 Task: Add Willamette Valley Meat Company Premium Beef Marrow Bones to the cart.
Action: Mouse moved to (28, 130)
Screenshot: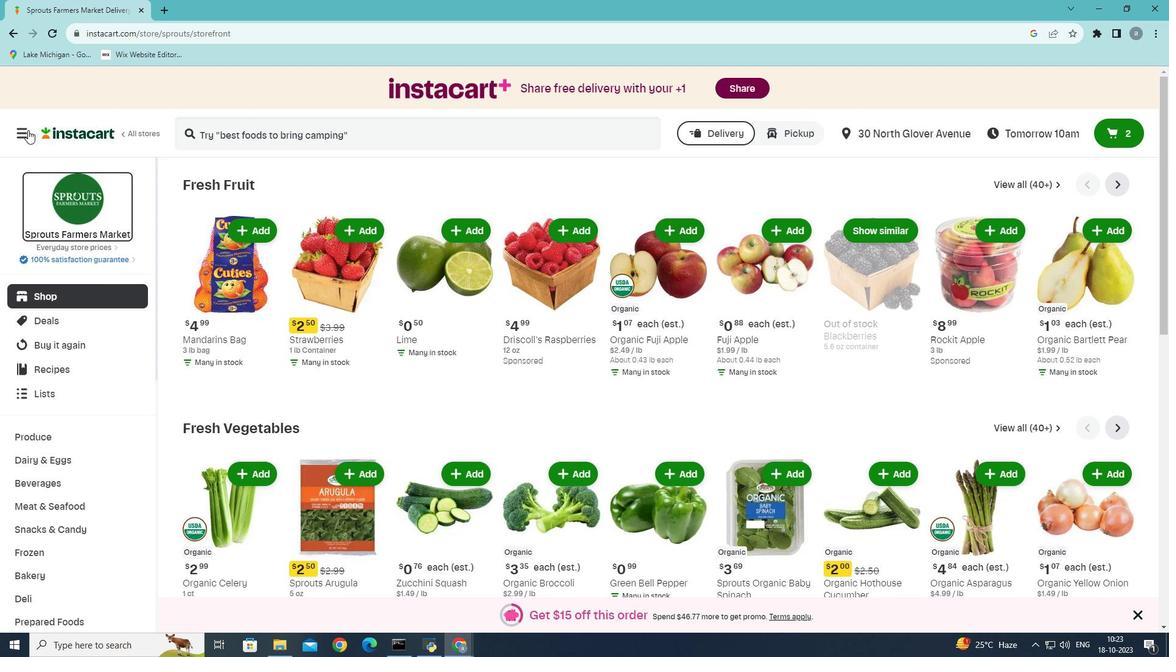 
Action: Mouse pressed left at (28, 130)
Screenshot: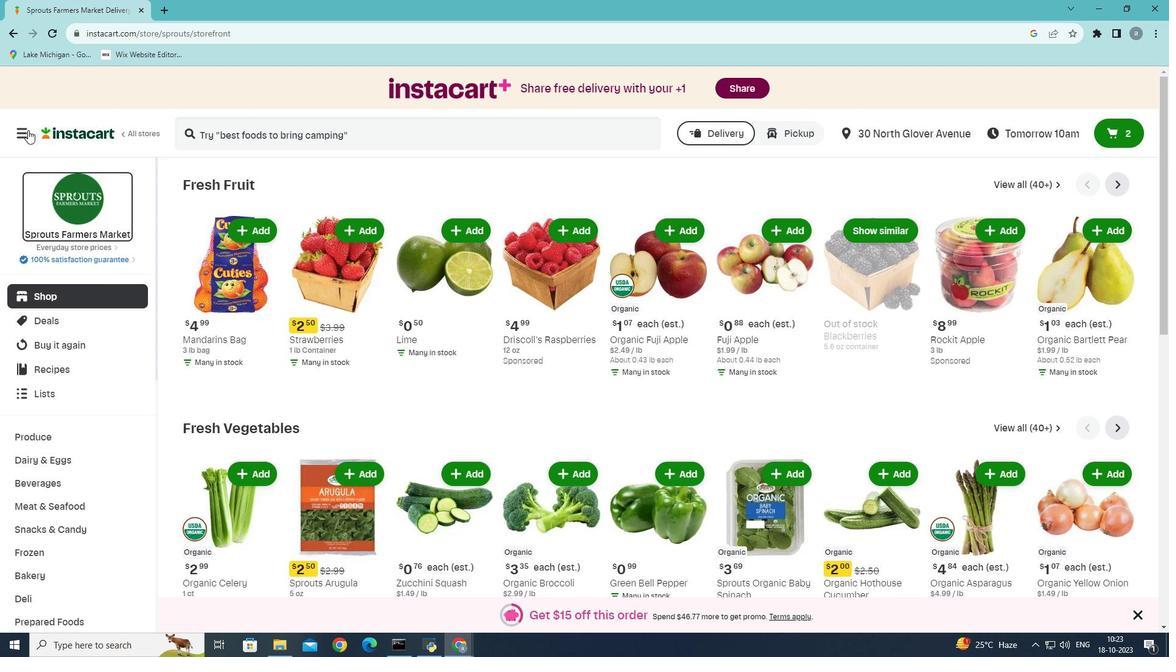 
Action: Mouse moved to (58, 350)
Screenshot: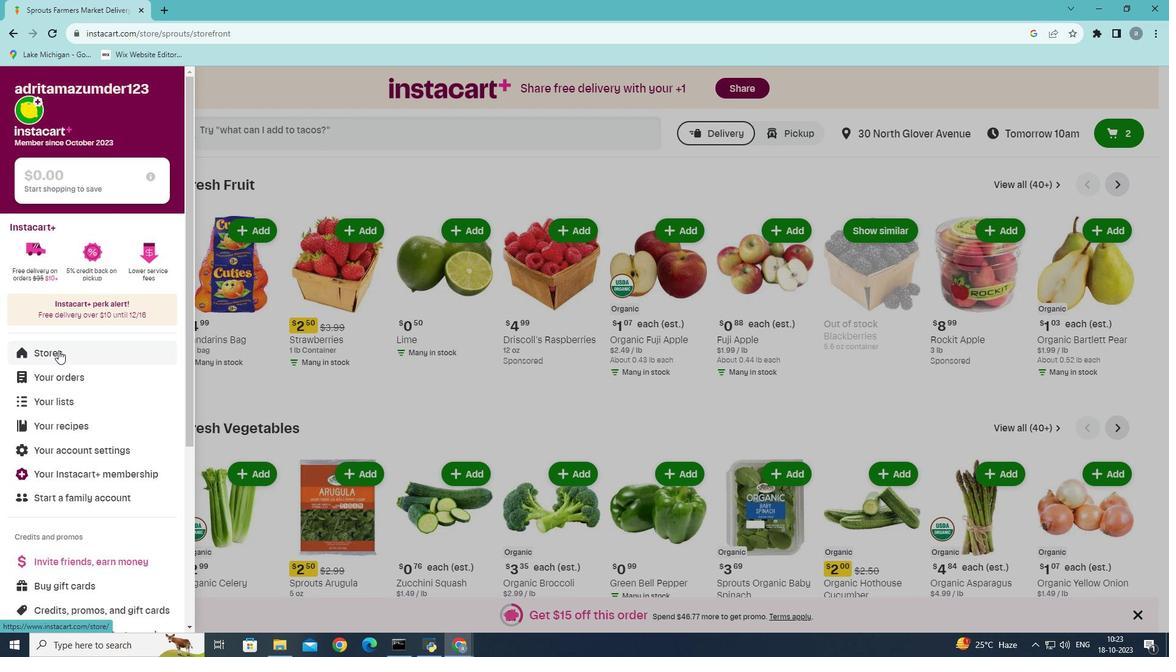 
Action: Mouse pressed left at (58, 350)
Screenshot: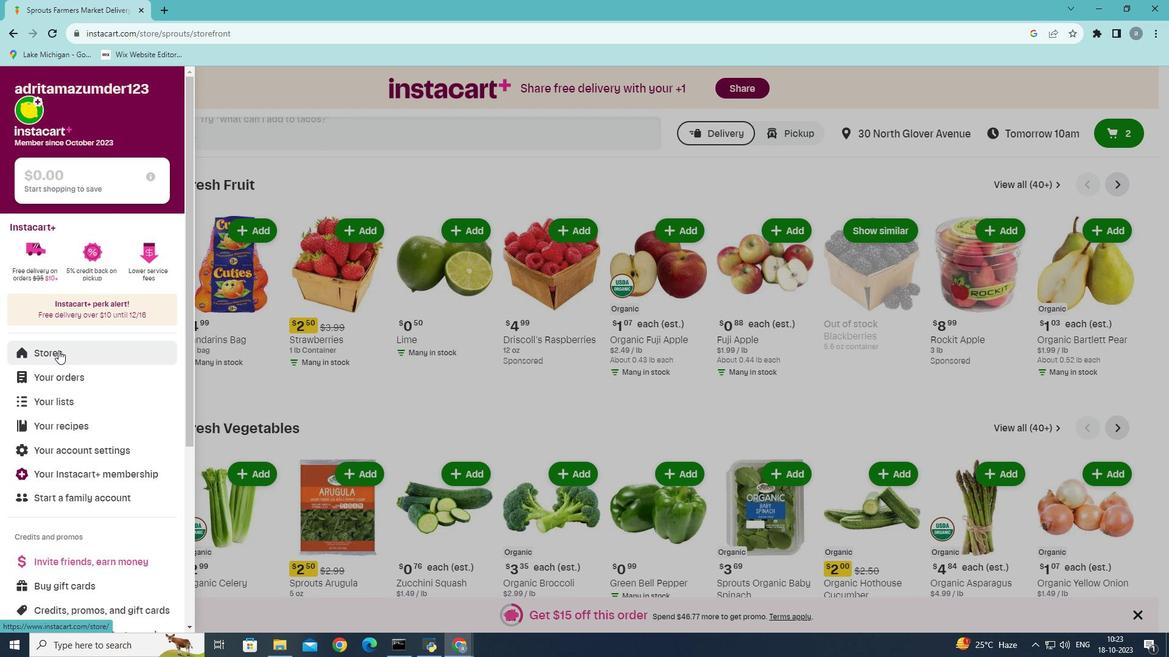 
Action: Mouse moved to (293, 141)
Screenshot: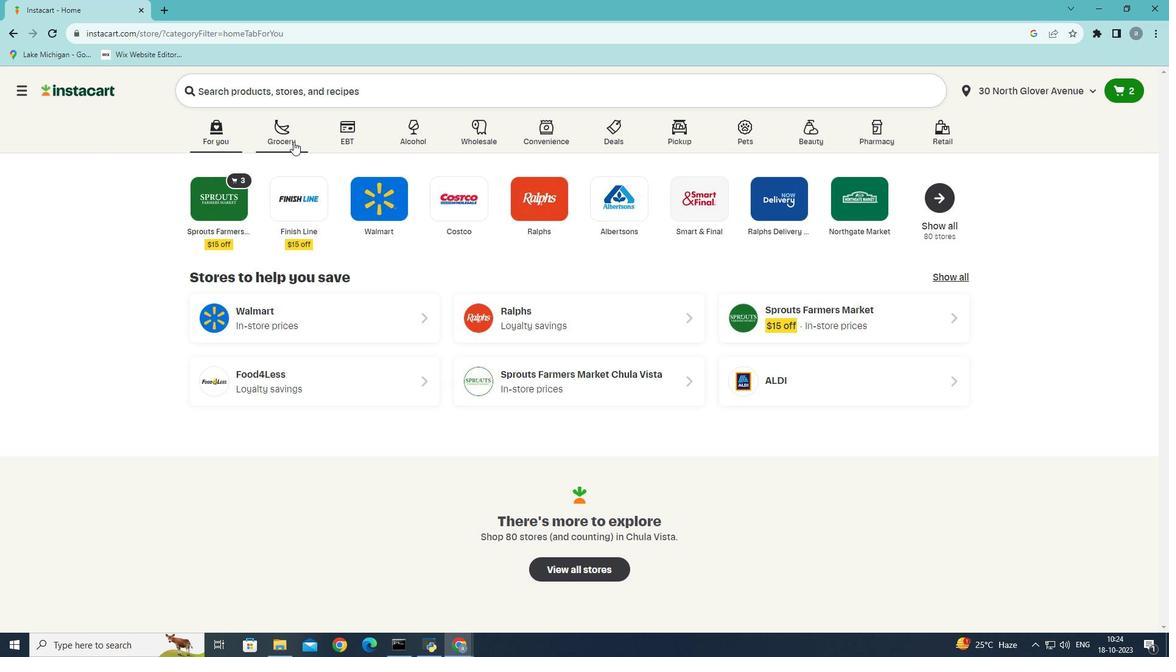 
Action: Mouse pressed left at (293, 141)
Screenshot: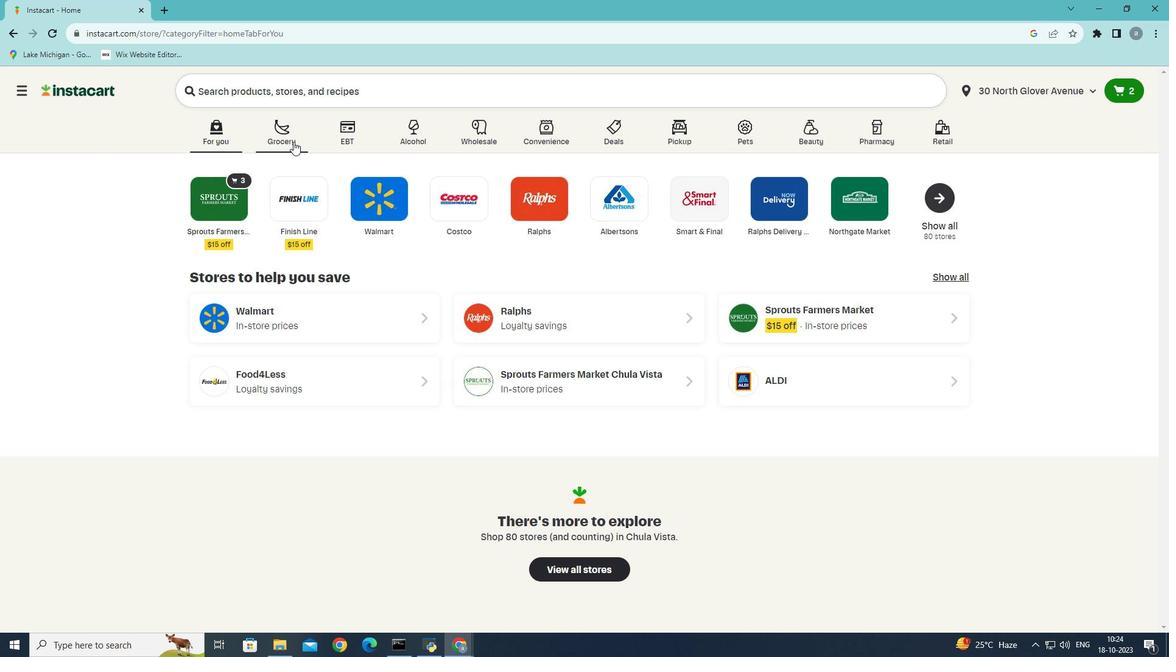 
Action: Mouse moved to (281, 348)
Screenshot: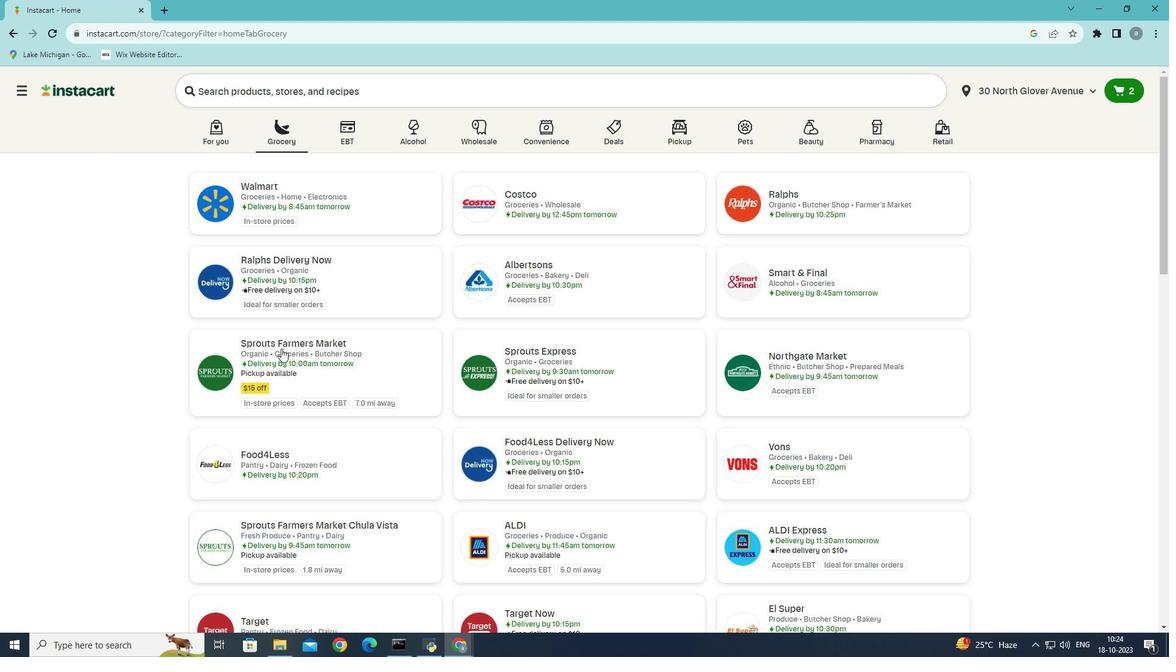 
Action: Mouse pressed left at (281, 348)
Screenshot: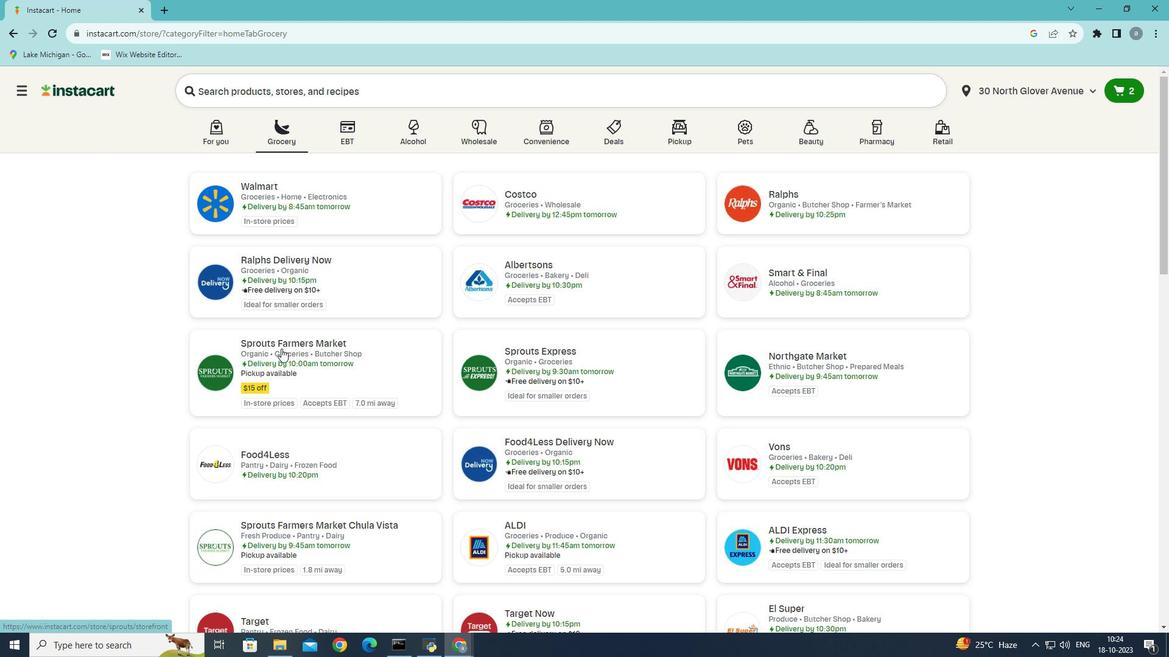 
Action: Mouse moved to (49, 501)
Screenshot: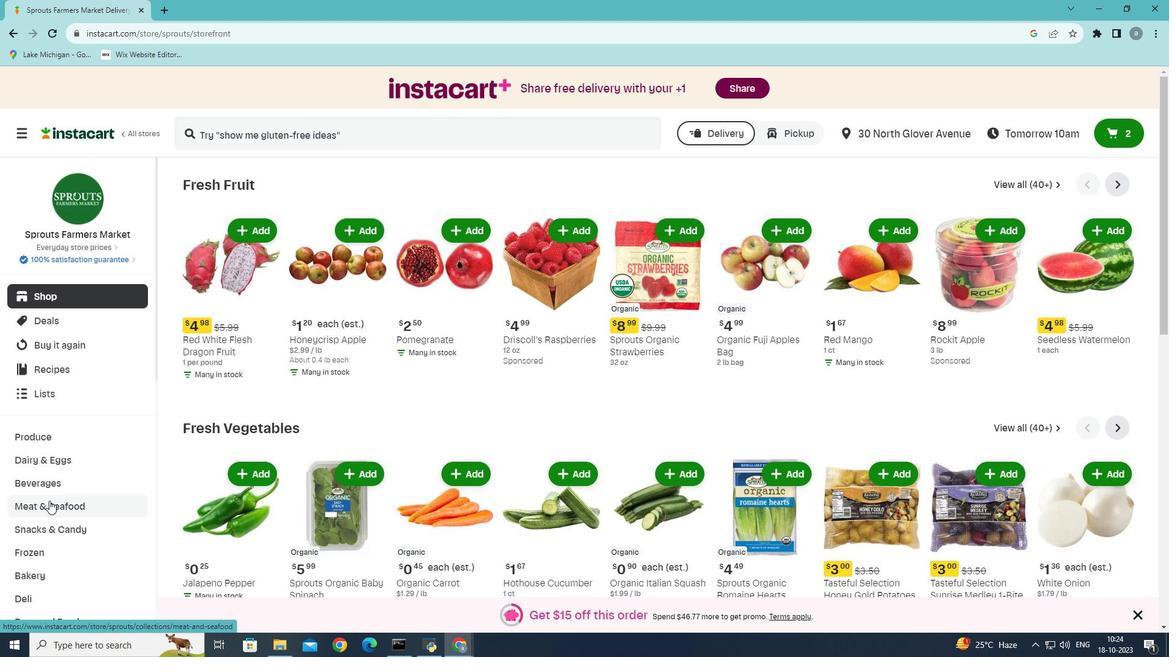 
Action: Mouse pressed left at (49, 501)
Screenshot: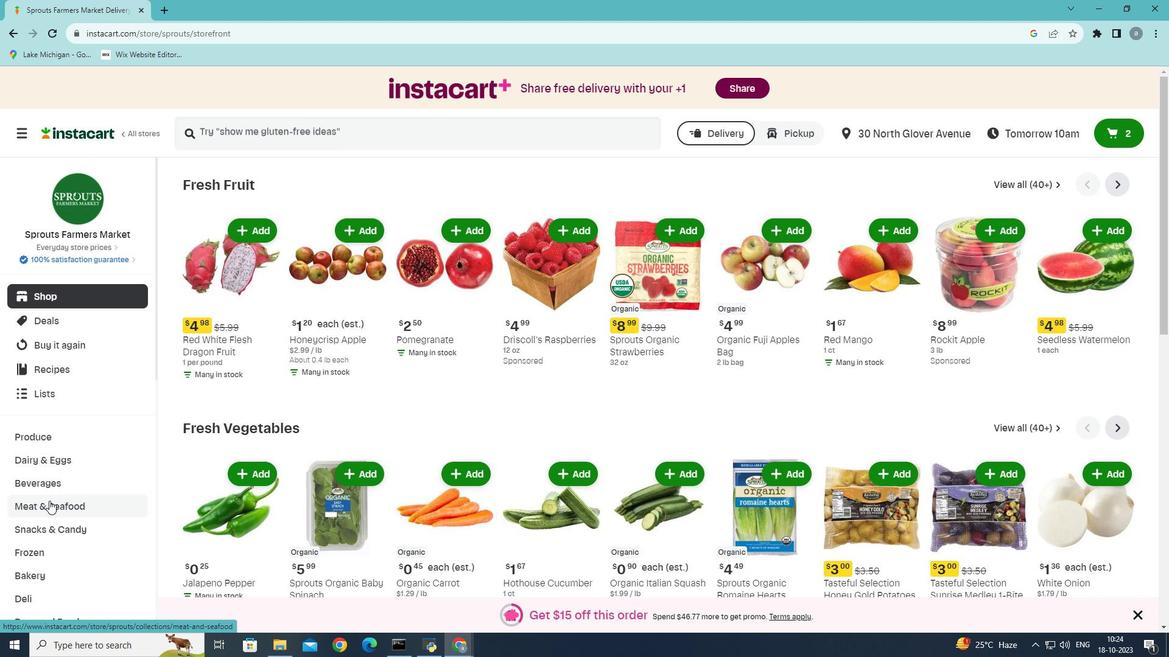 
Action: Mouse moved to (351, 210)
Screenshot: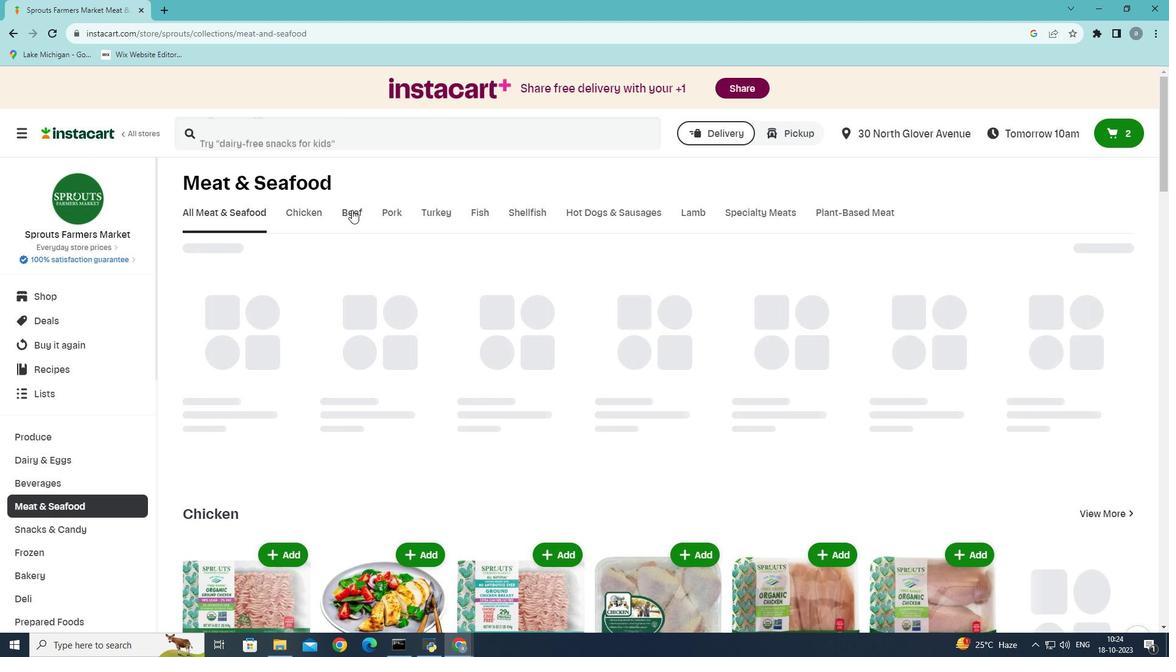 
Action: Mouse pressed left at (351, 210)
Screenshot: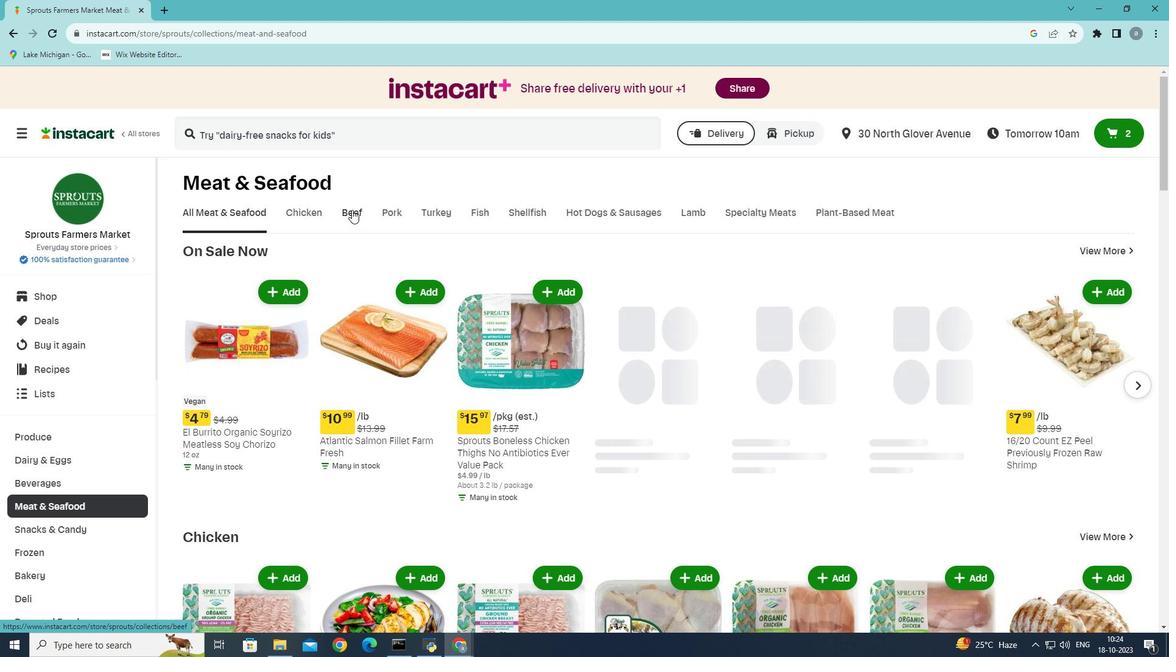 
Action: Mouse moved to (667, 268)
Screenshot: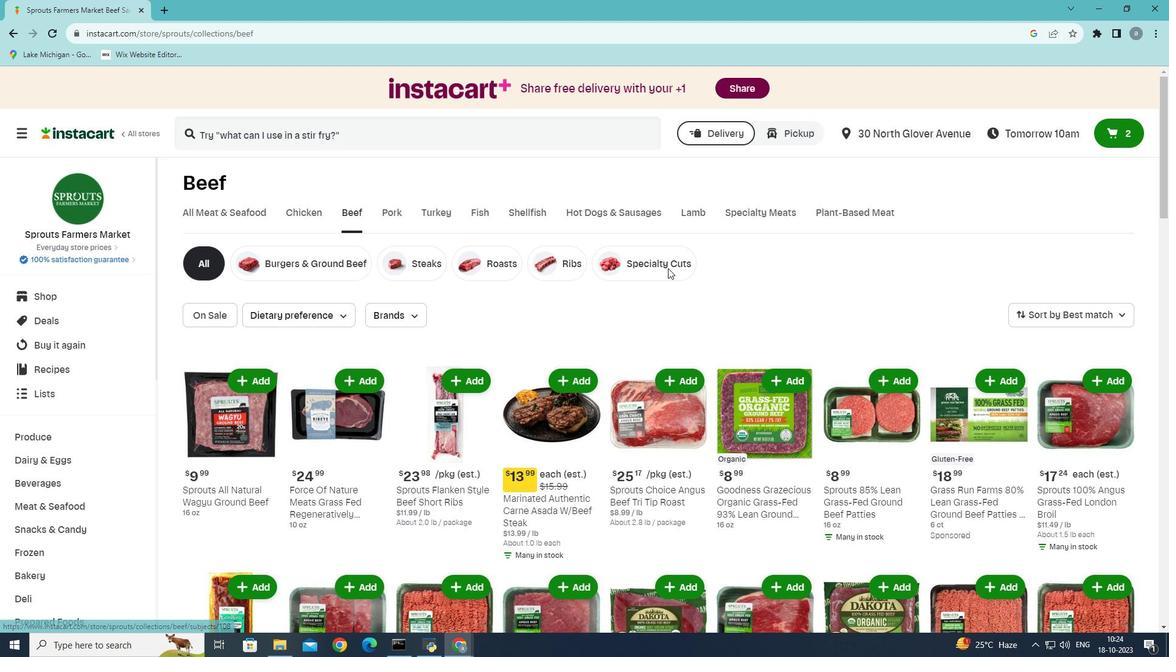 
Action: Mouse pressed left at (667, 268)
Screenshot: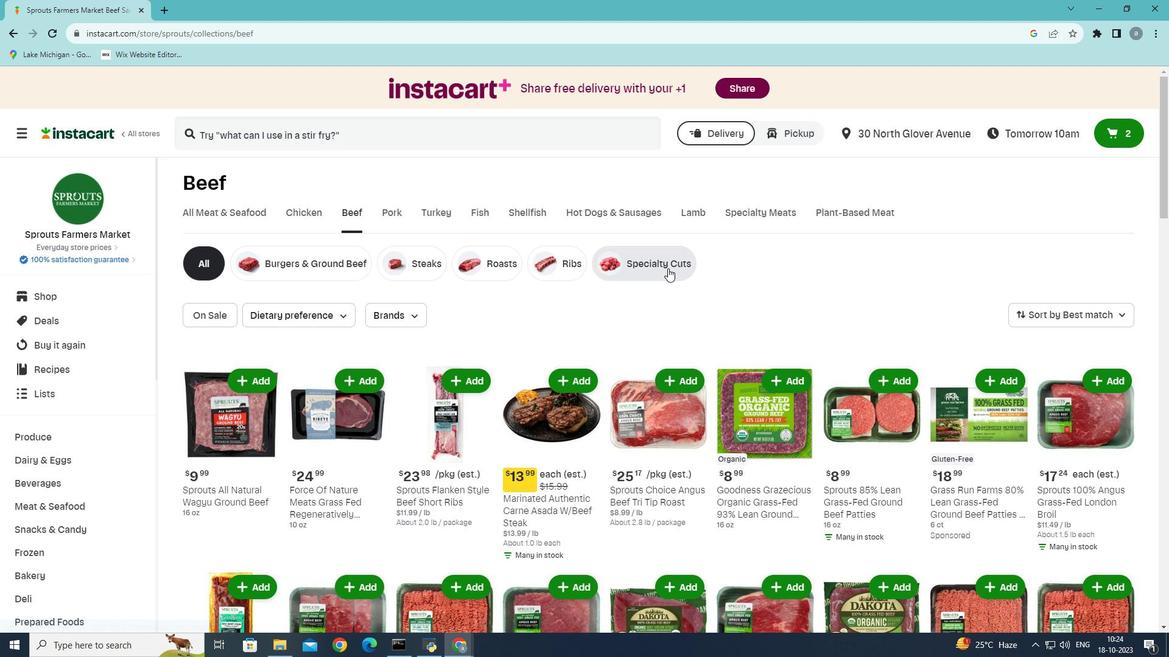 
Action: Mouse moved to (560, 379)
Screenshot: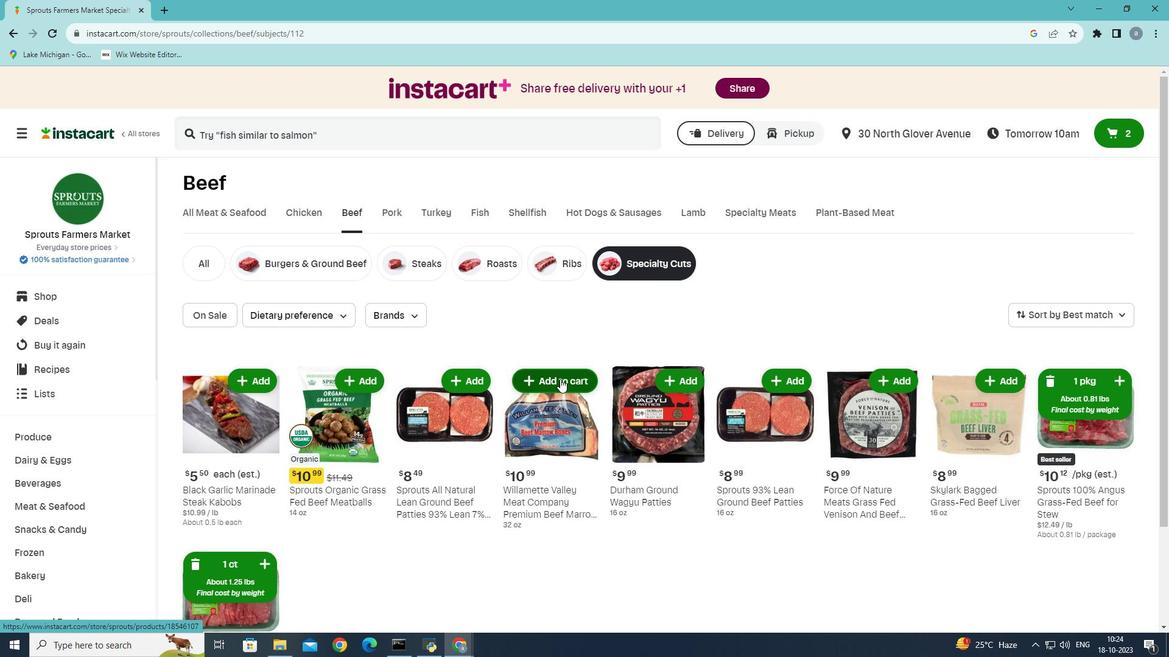 
Action: Mouse pressed left at (560, 379)
Screenshot: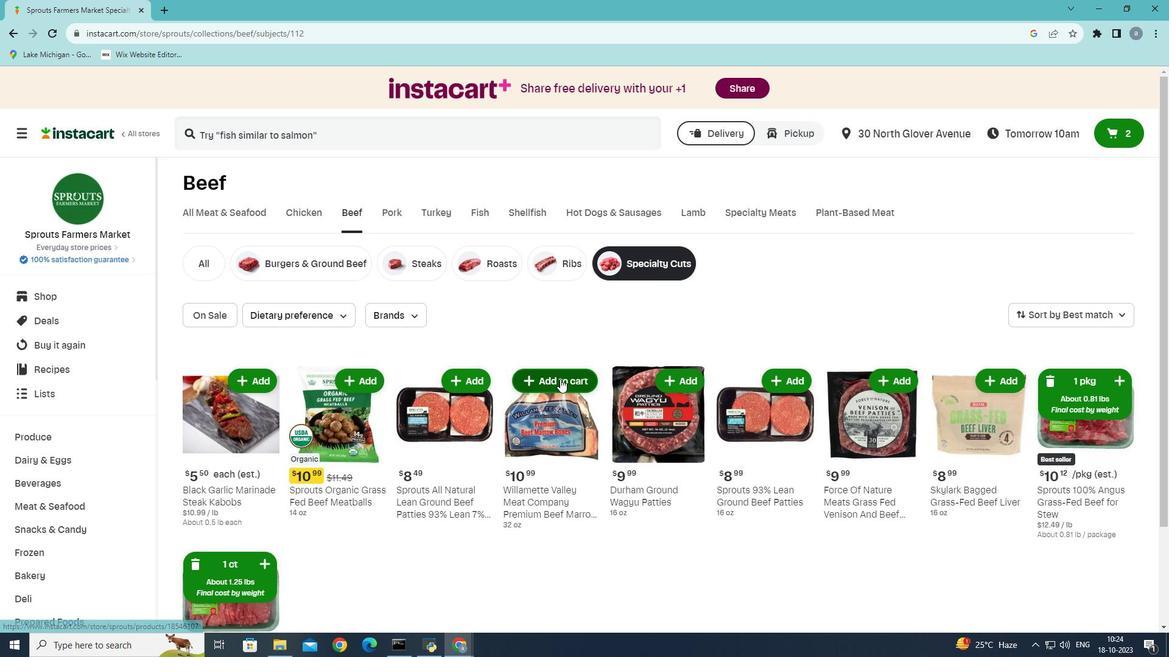 
